 Task: Create in the project AgileFlow and in the Backlog issue 'Create a new online platform for online photography courses with advanced image editing and composition features' a child issue 'Kubernetes cluster disaster recovery testing and optimization', and assign it to team member softage.2@softage.net. Create in the project AgileFlow and in the Backlog issue 'Implement a new cloud-based knowledge management system for a company with advanced knowledge sharing and collaboration features' a child issue 'Integration with payroll management systems', and assign it to team member softage.3@softage.net
Action: Mouse moved to (479, 429)
Screenshot: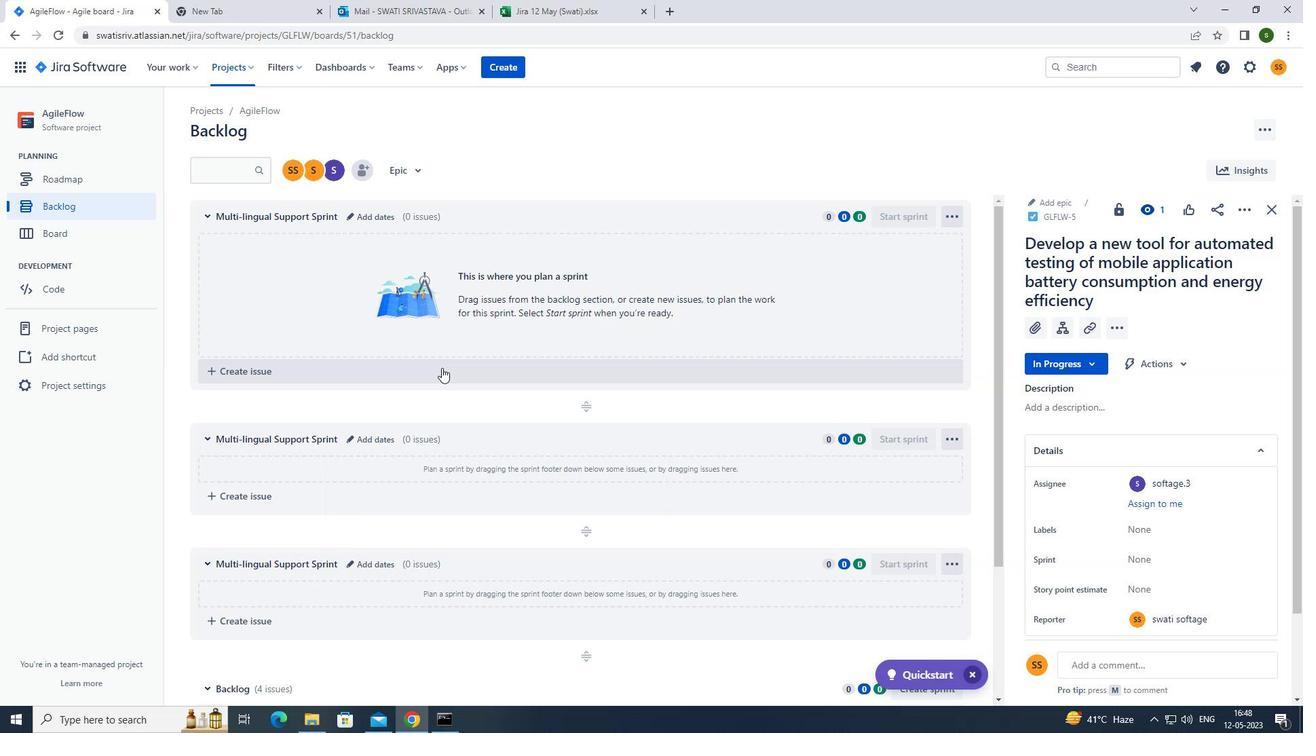 
Action: Mouse scrolled (479, 429) with delta (0, 0)
Screenshot: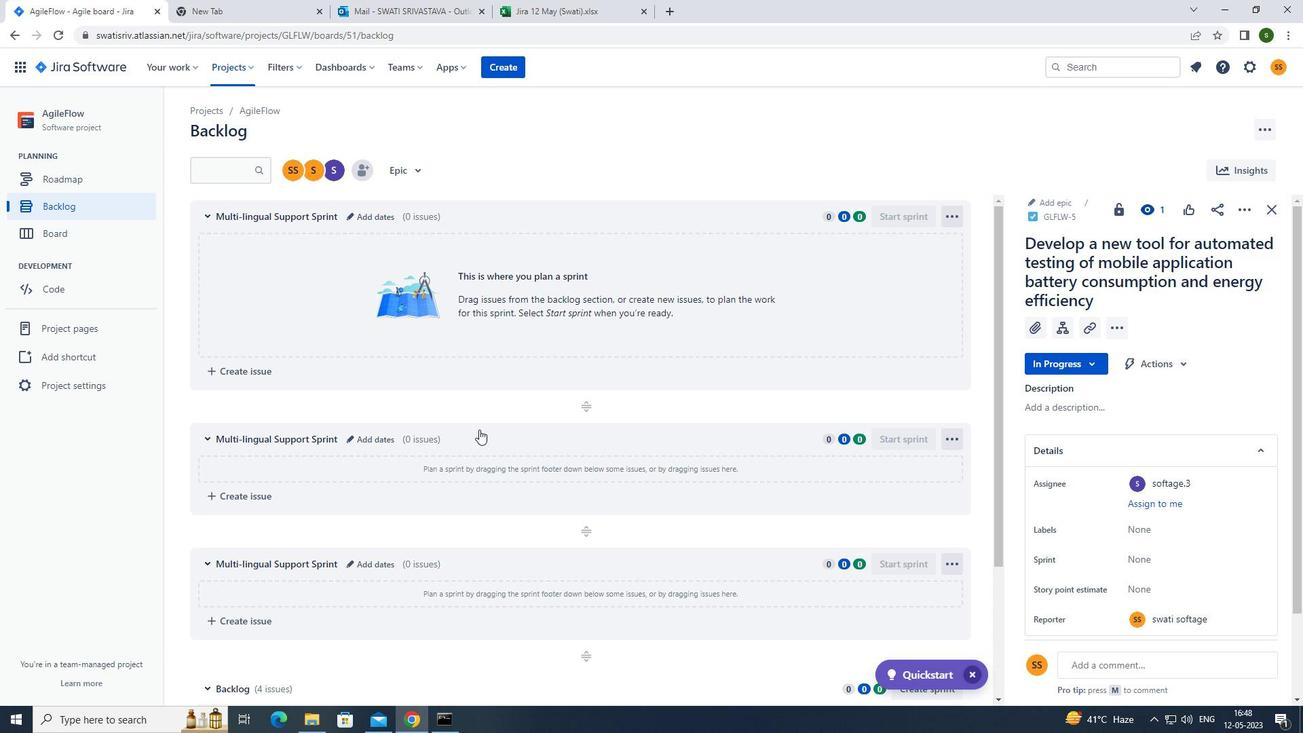 
Action: Mouse scrolled (479, 429) with delta (0, 0)
Screenshot: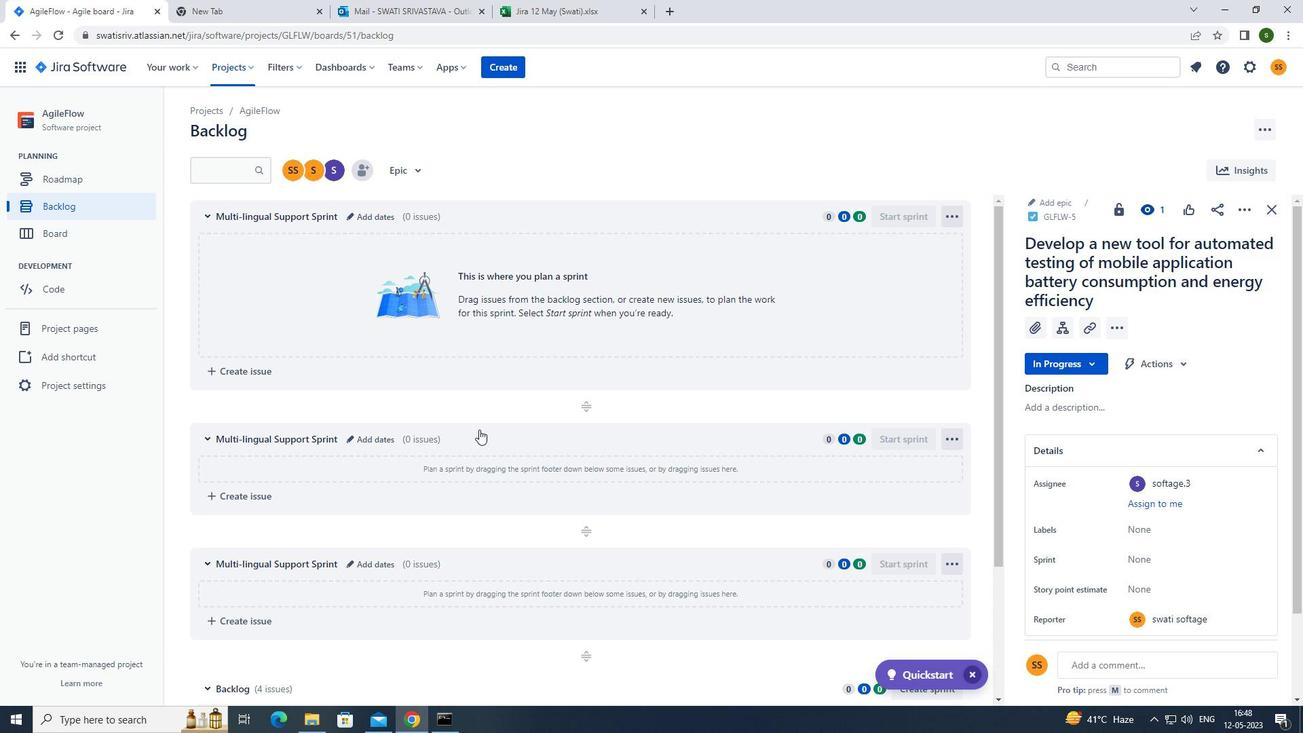 
Action: Mouse scrolled (479, 429) with delta (0, 0)
Screenshot: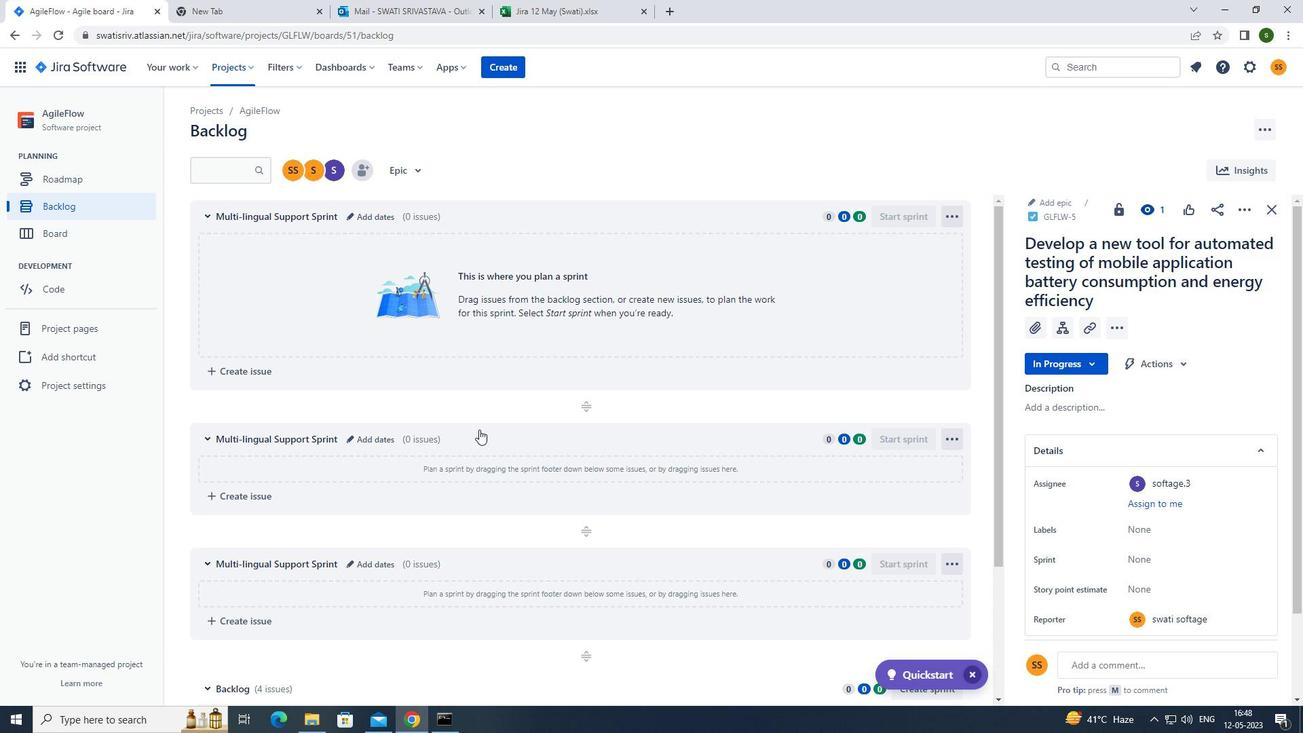 
Action: Mouse moved to (479, 430)
Screenshot: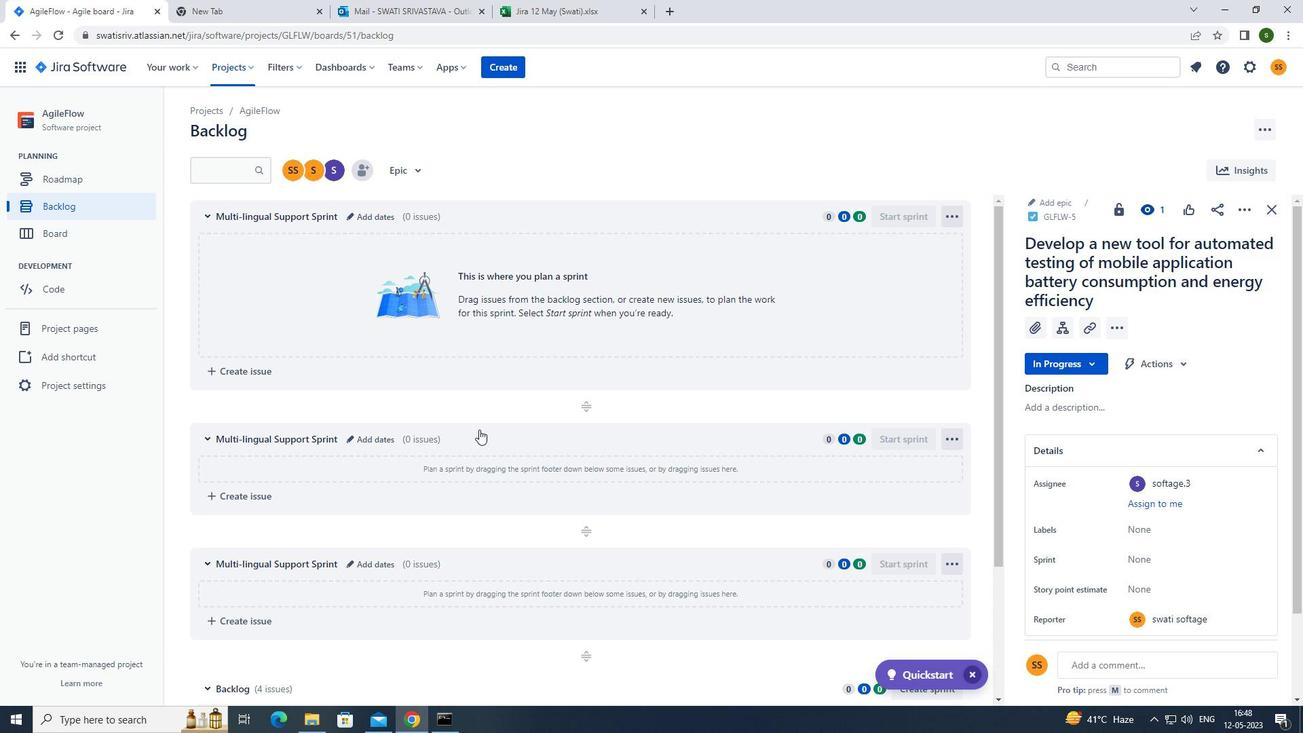 
Action: Mouse scrolled (479, 429) with delta (0, 0)
Screenshot: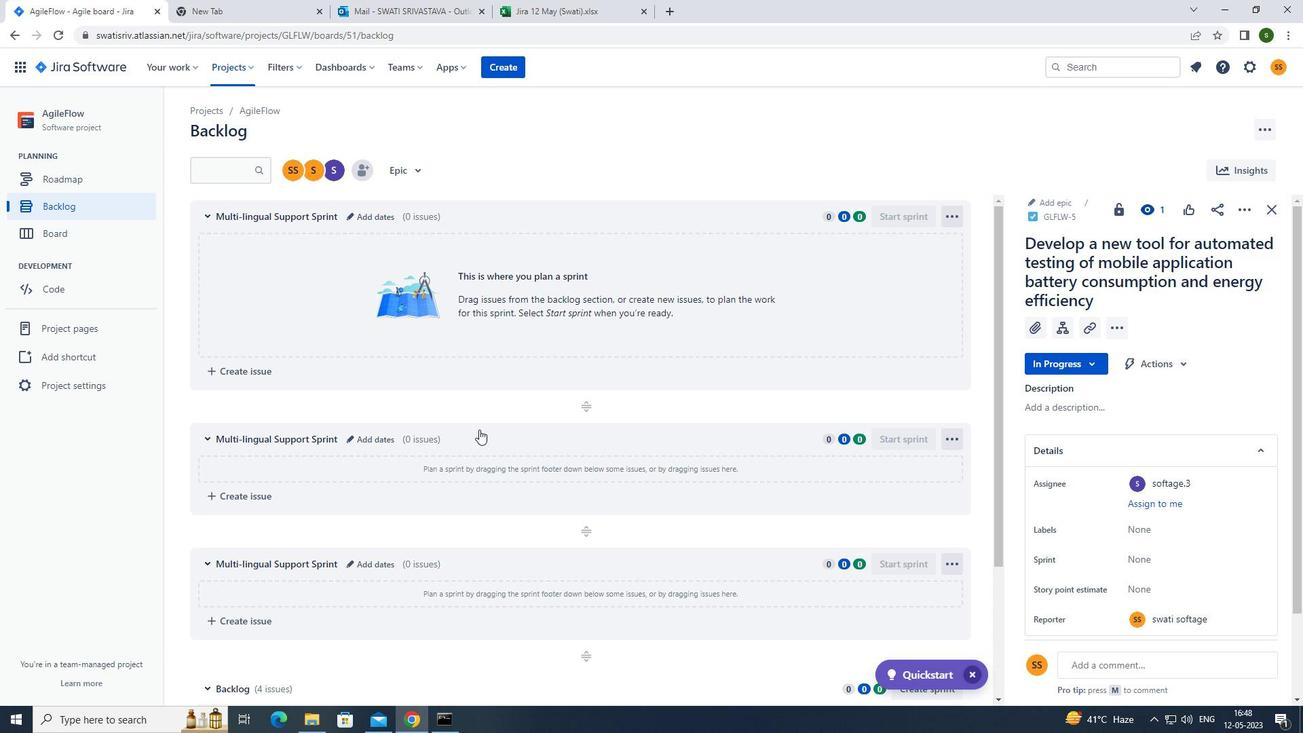 
Action: Mouse moved to (479, 430)
Screenshot: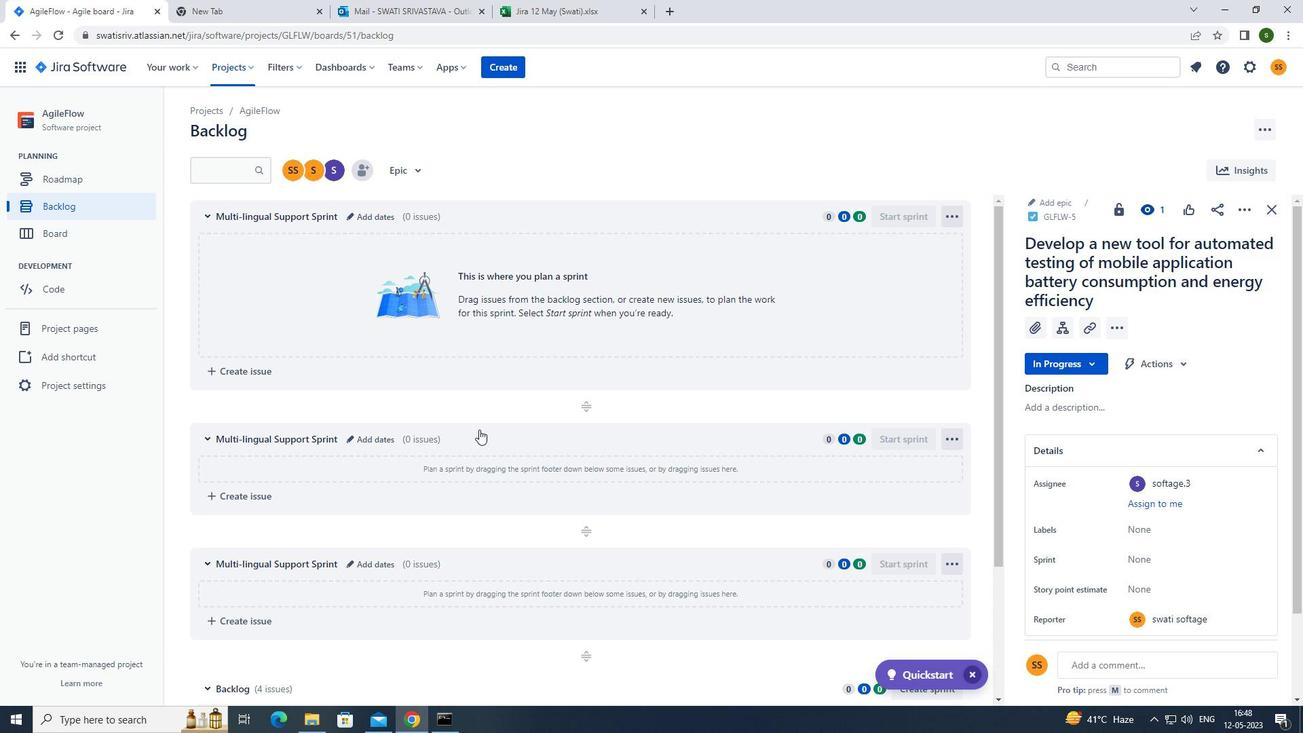 
Action: Mouse scrolled (479, 429) with delta (0, 0)
Screenshot: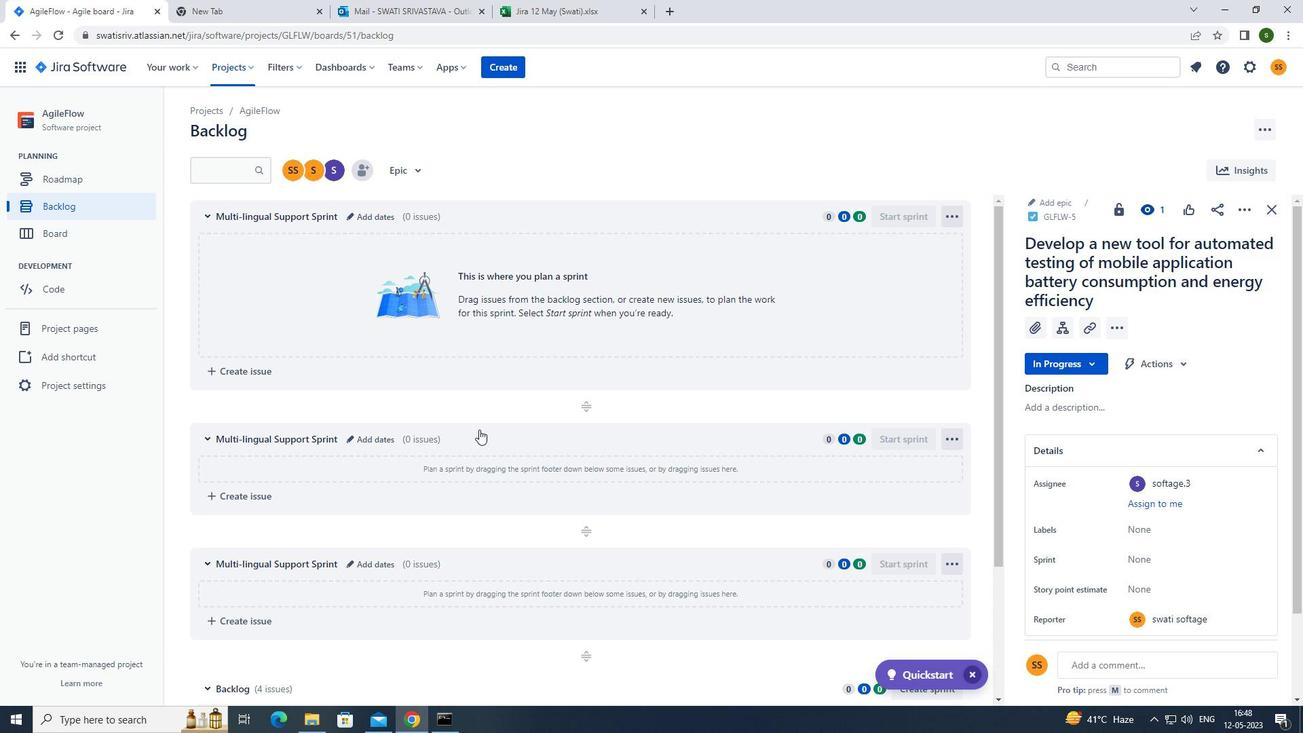 
Action: Mouse moved to (697, 551)
Screenshot: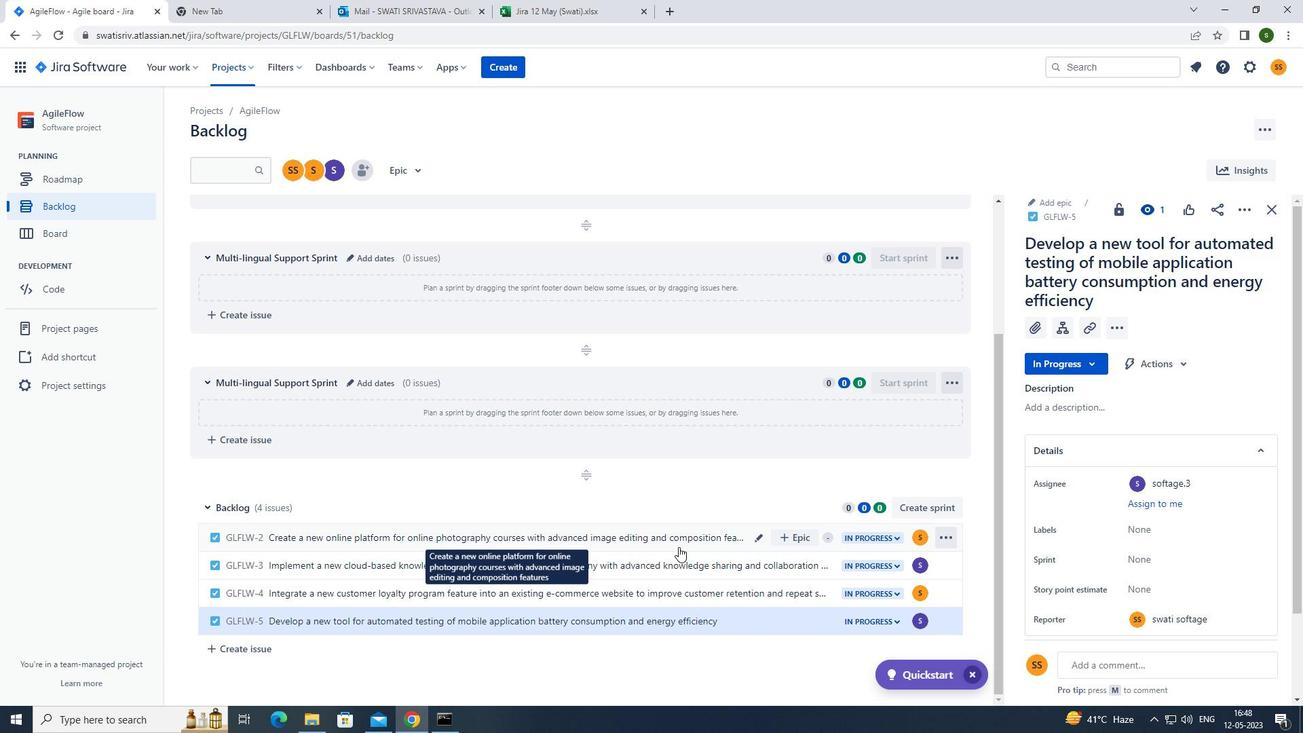 
Action: Mouse pressed left at (697, 551)
Screenshot: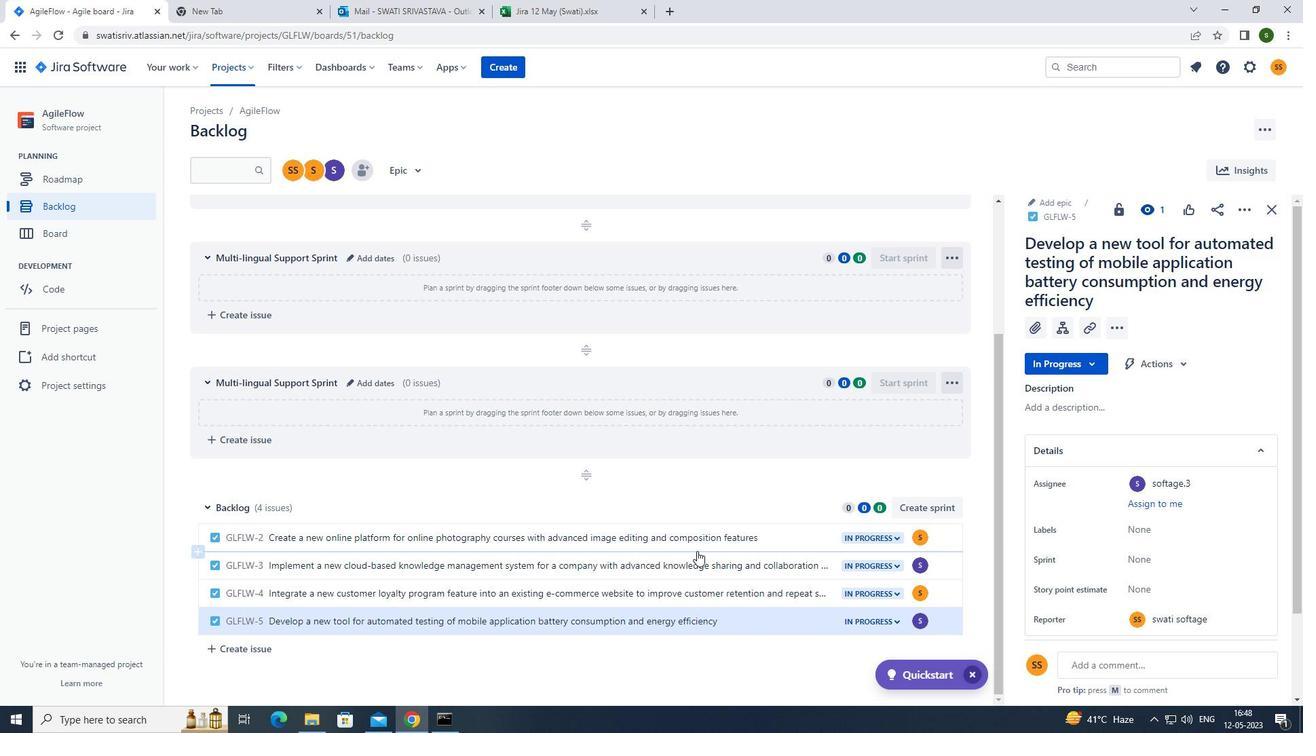 
Action: Mouse moved to (745, 547)
Screenshot: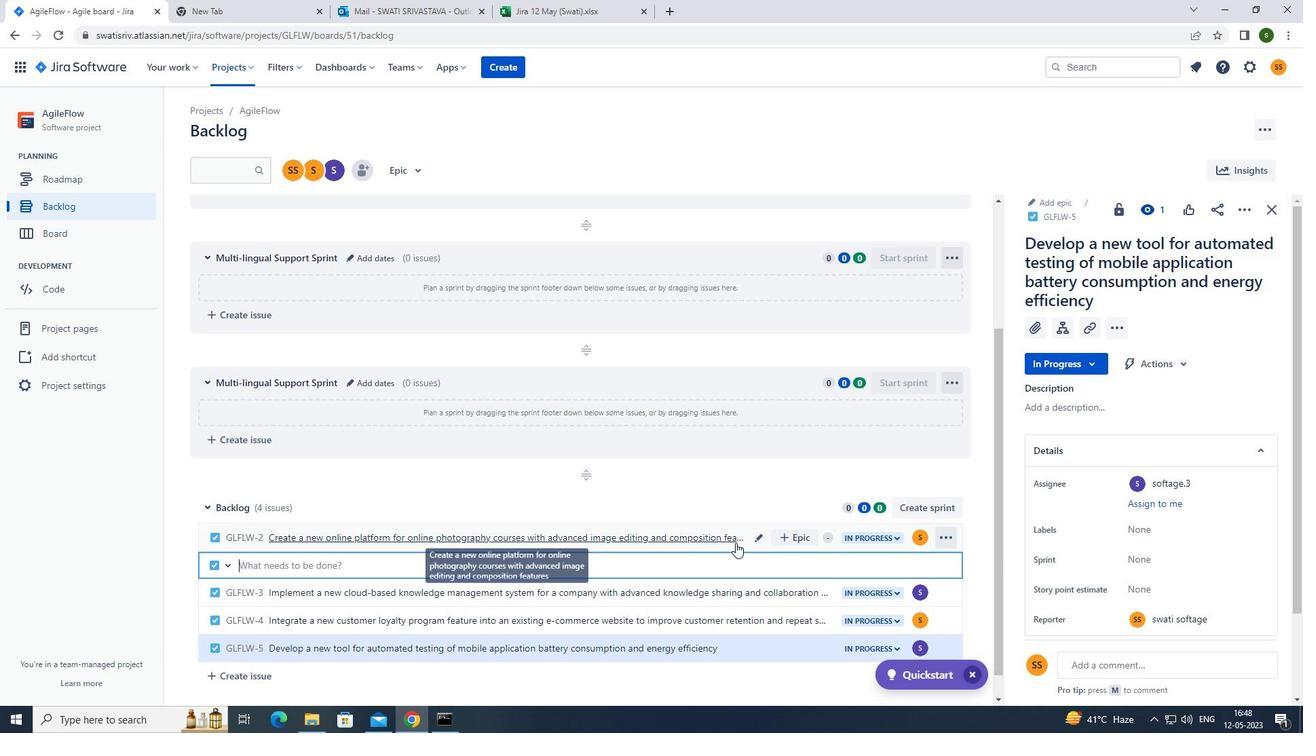 
Action: Mouse pressed left at (745, 547)
Screenshot: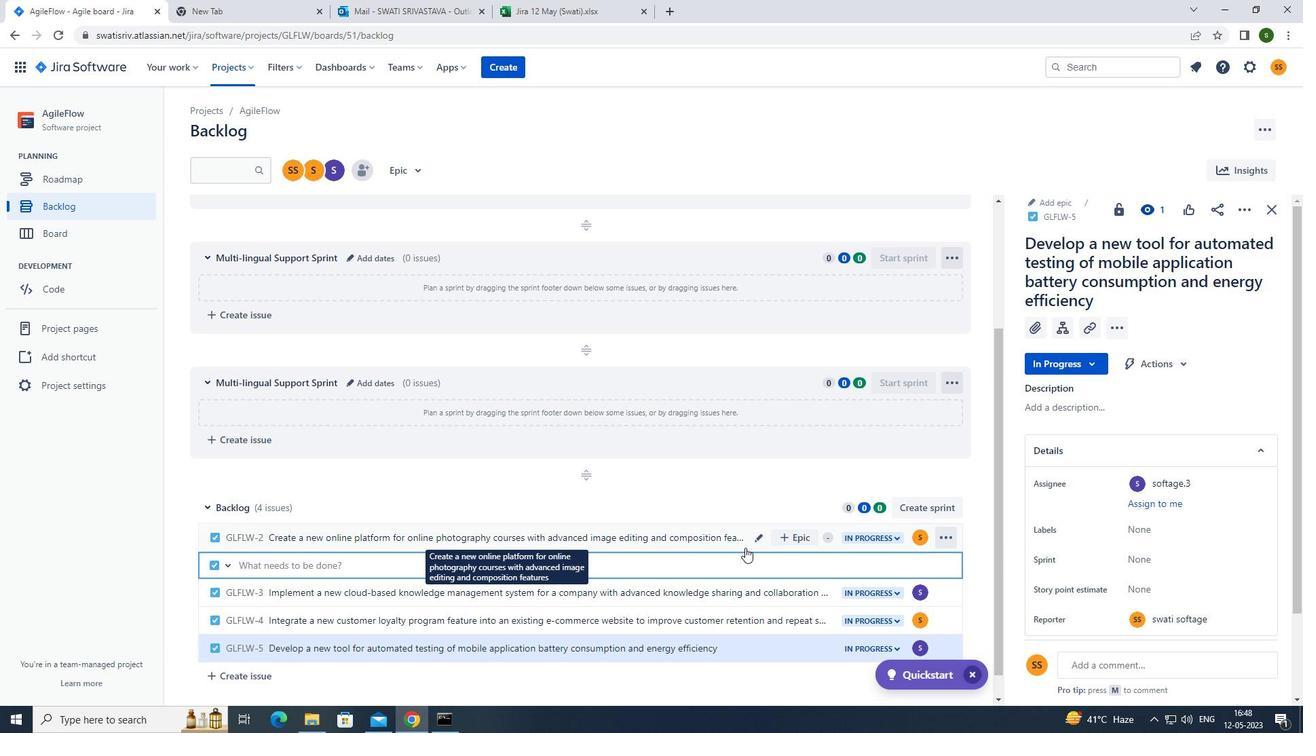 
Action: Mouse moved to (1063, 326)
Screenshot: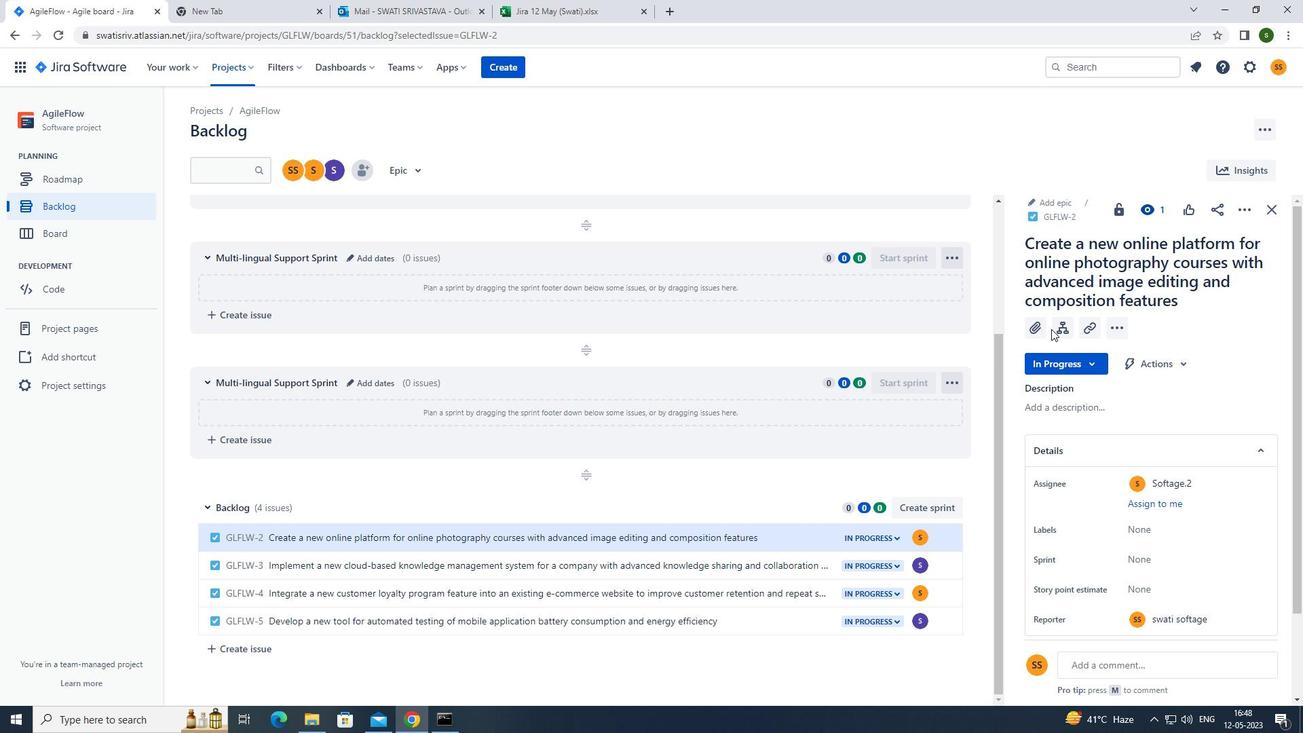 
Action: Mouse pressed left at (1063, 326)
Screenshot: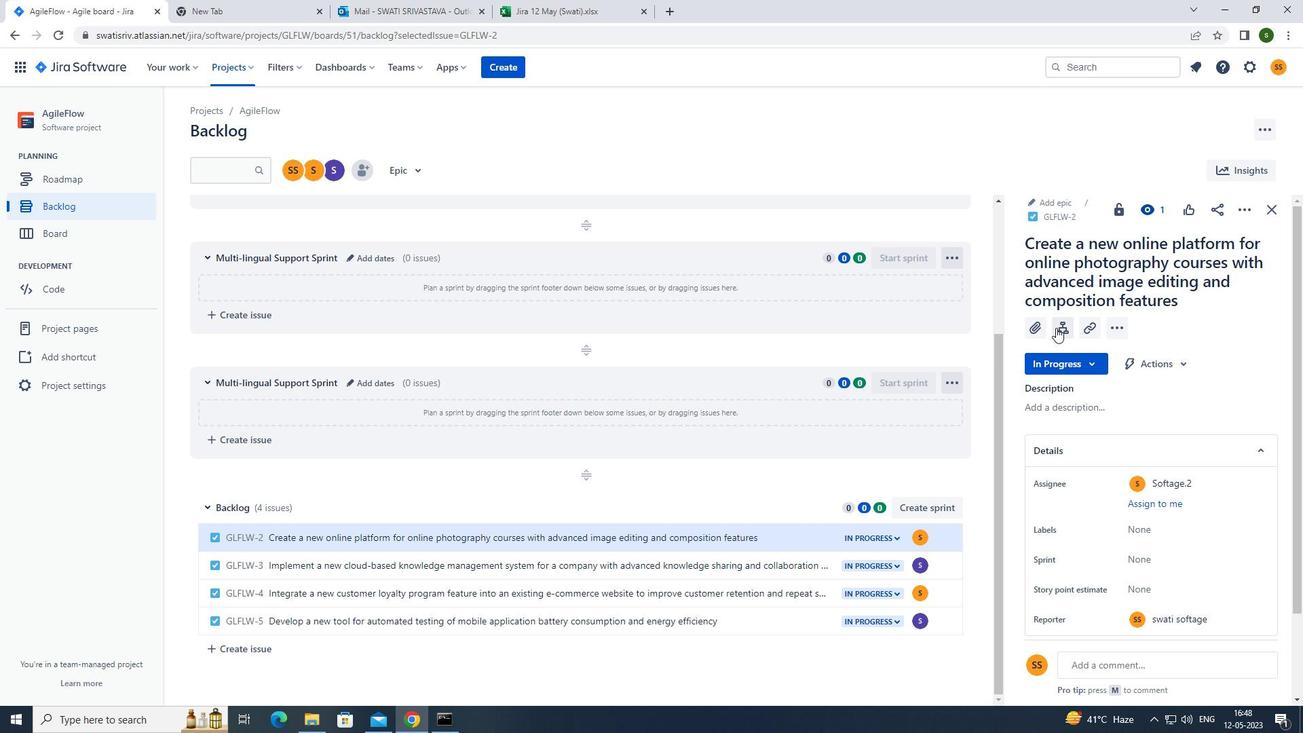 
Action: Mouse moved to (1071, 435)
Screenshot: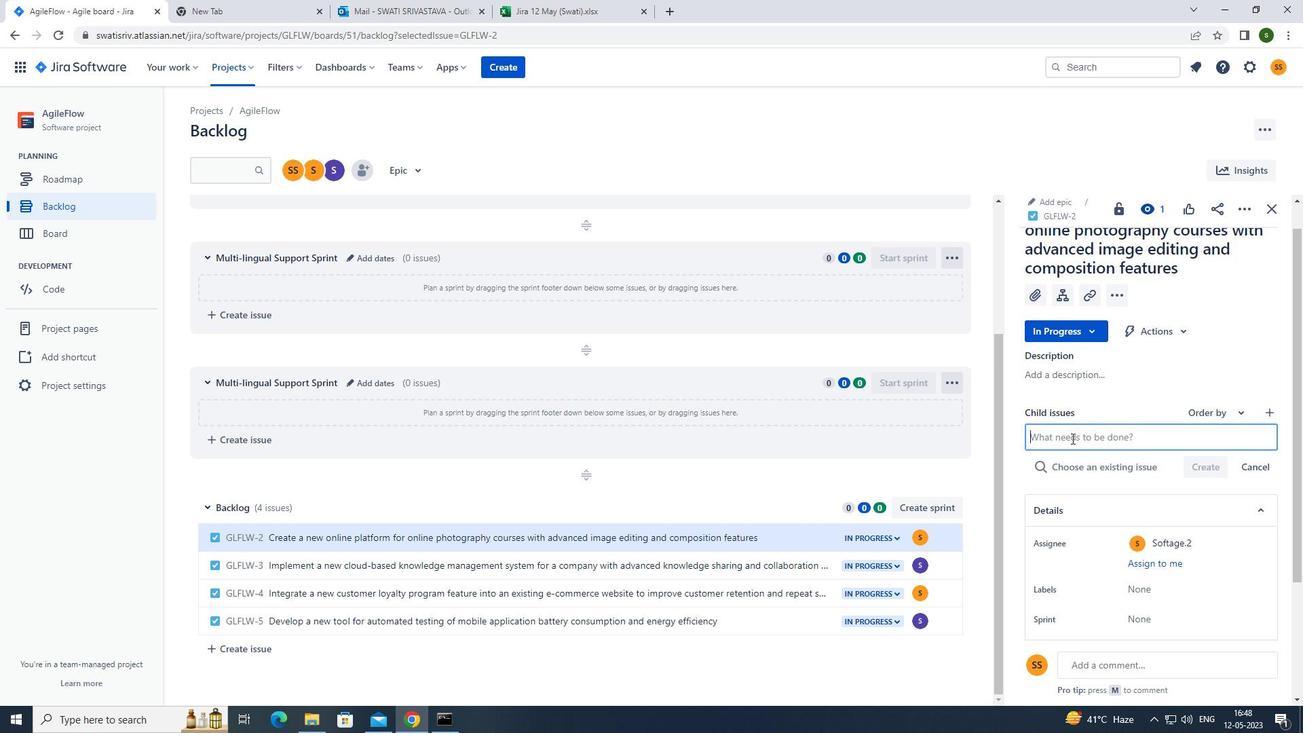 
Action: Mouse pressed left at (1071, 435)
Screenshot: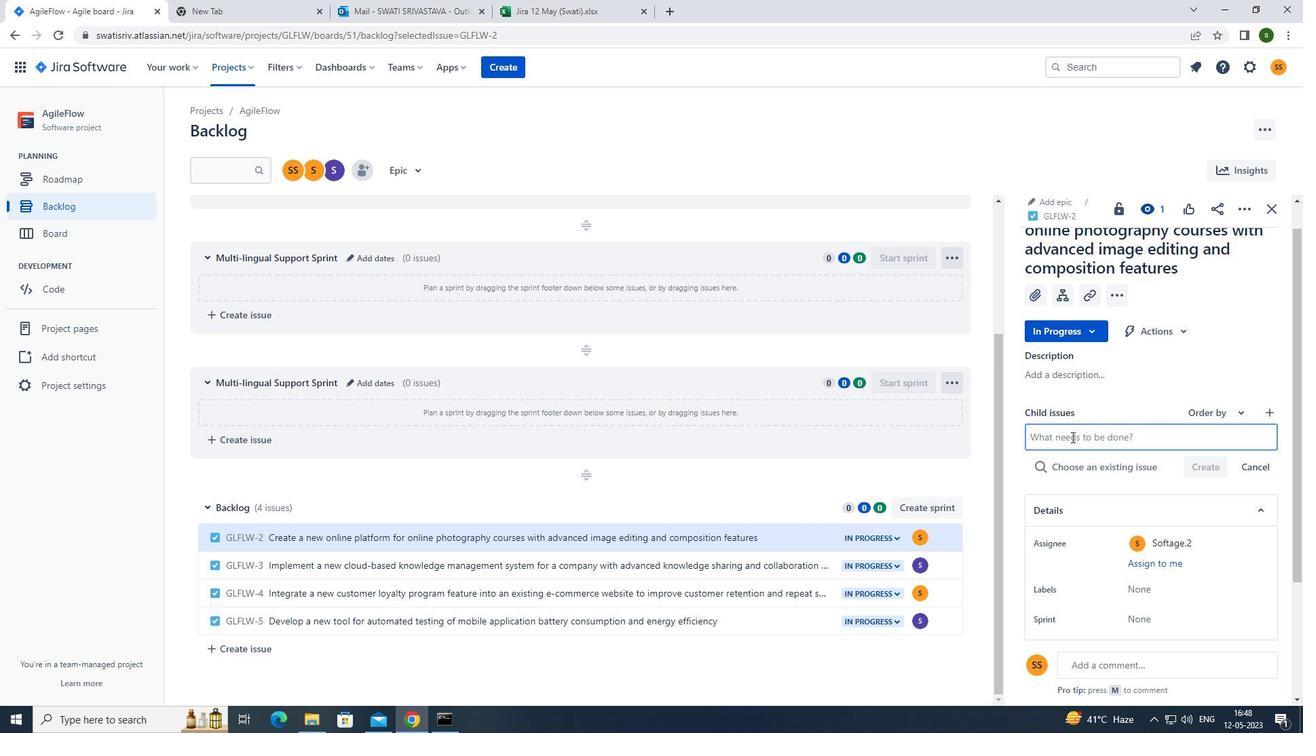 
Action: Mouse moved to (1003, 449)
Screenshot: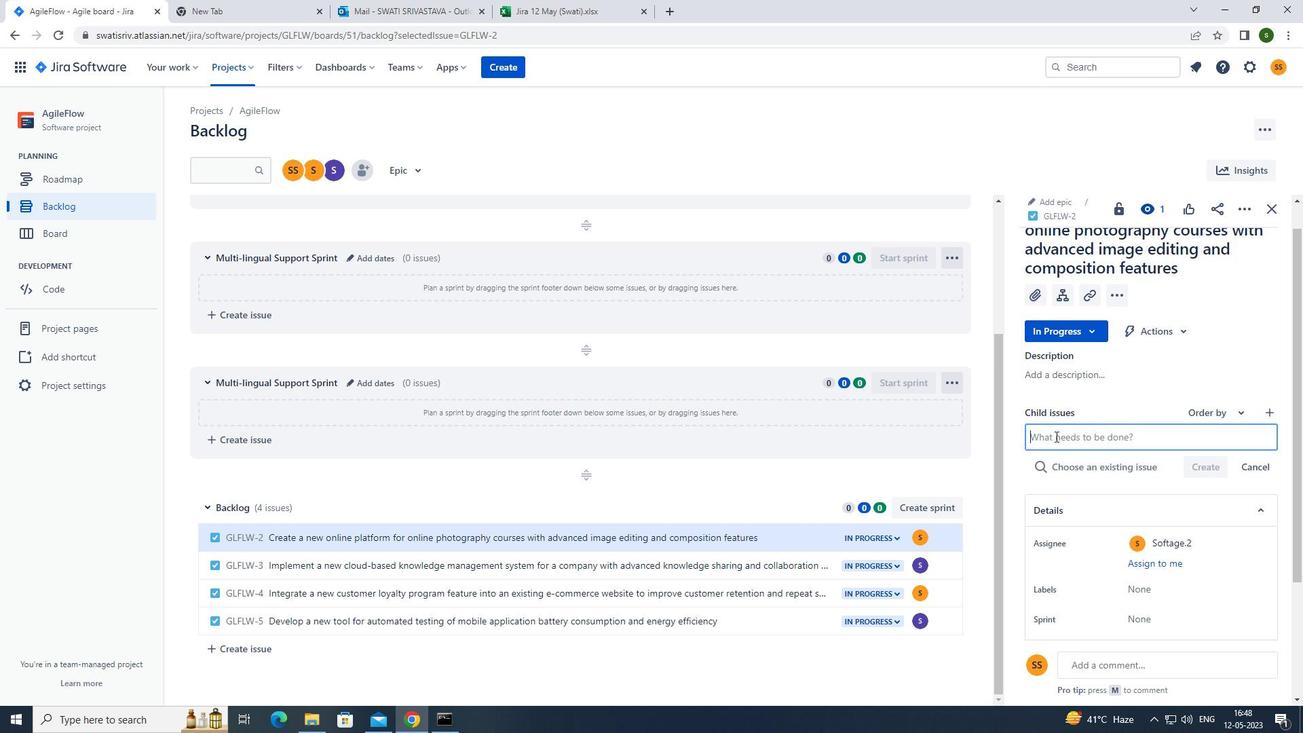 
Action: Key pressed <Key.caps_lock>k<Key.caps_lock>ubernetes<Key.space>cluster<Key.space>disaster<Key.space>recovery<Key.space>testing<Key.space>and<Key.space>optimization<Key.enter>
Screenshot: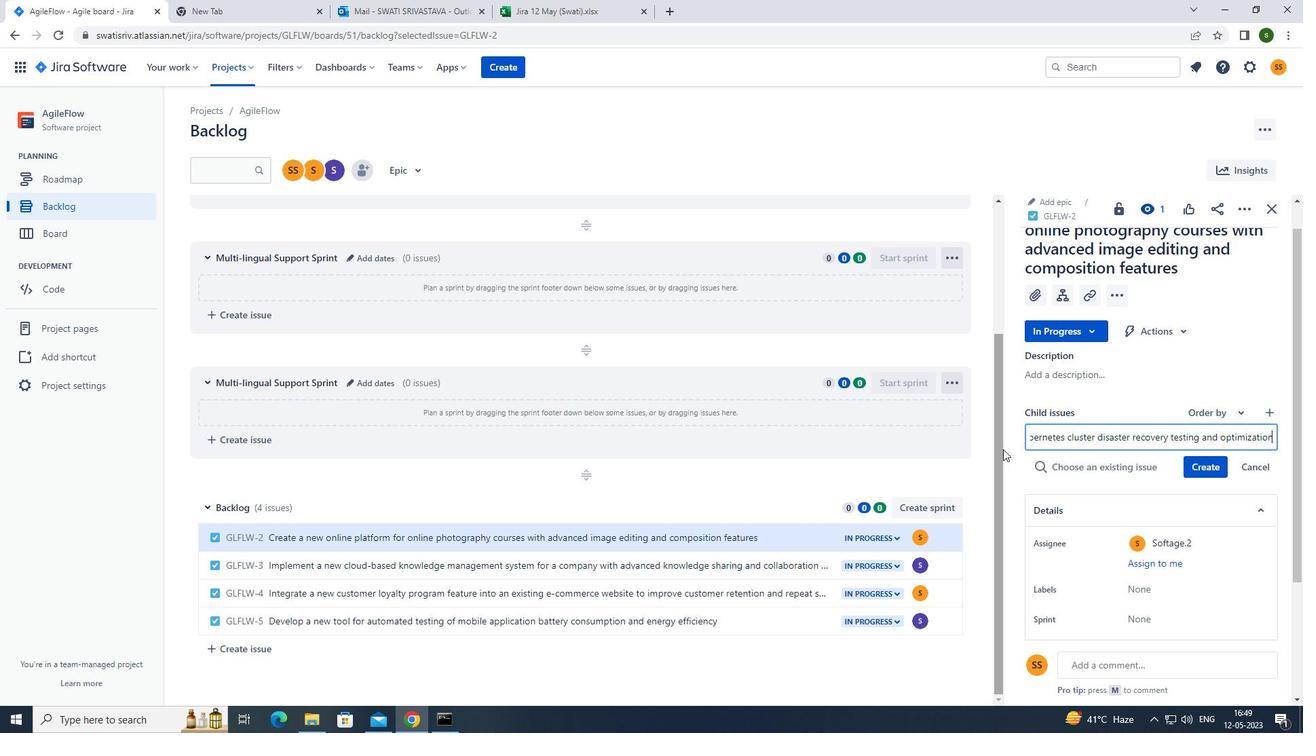 
Action: Mouse moved to (1215, 442)
Screenshot: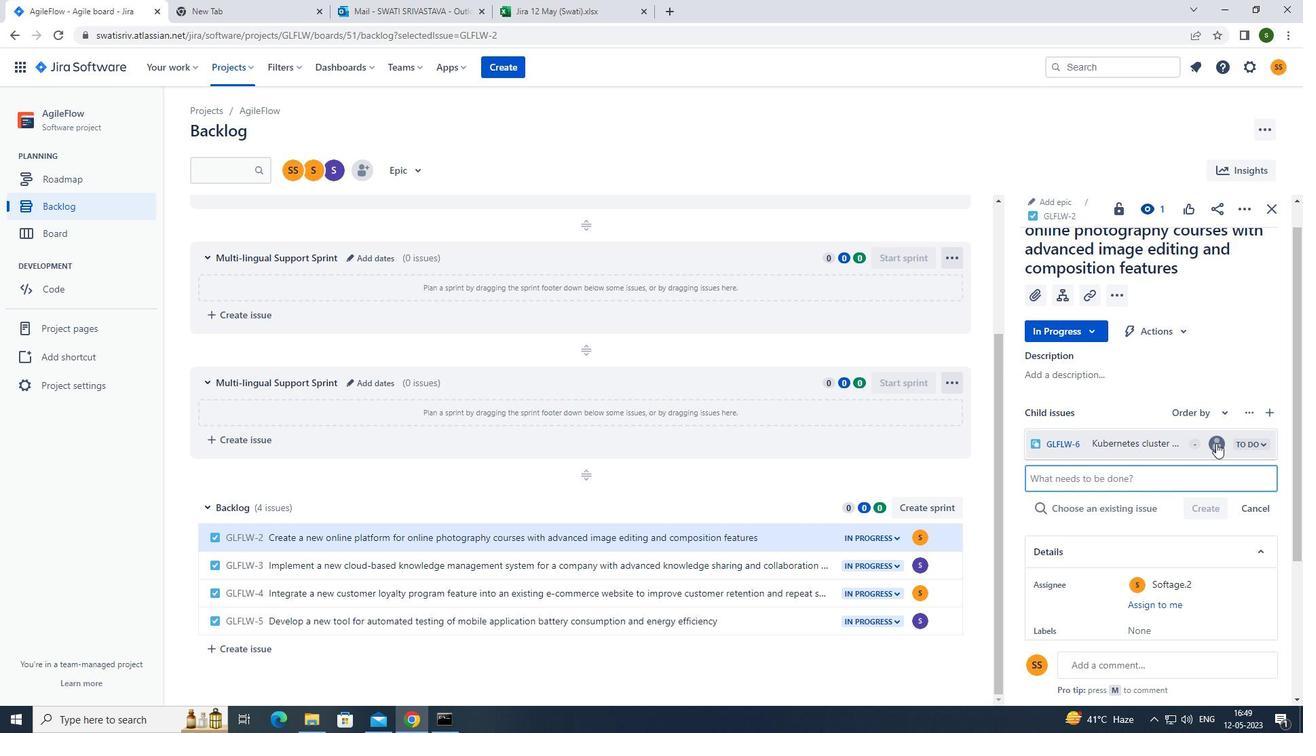 
Action: Mouse pressed left at (1215, 442)
Screenshot: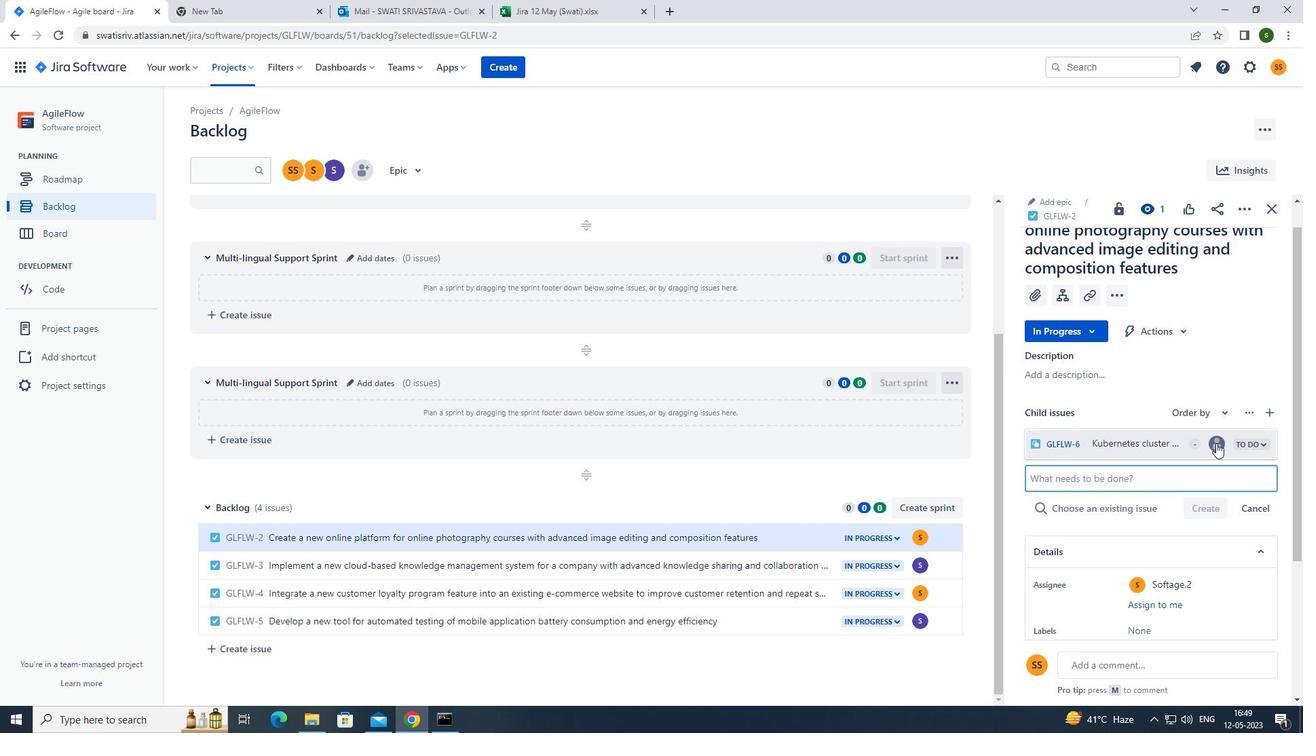 
Action: Mouse moved to (1130, 479)
Screenshot: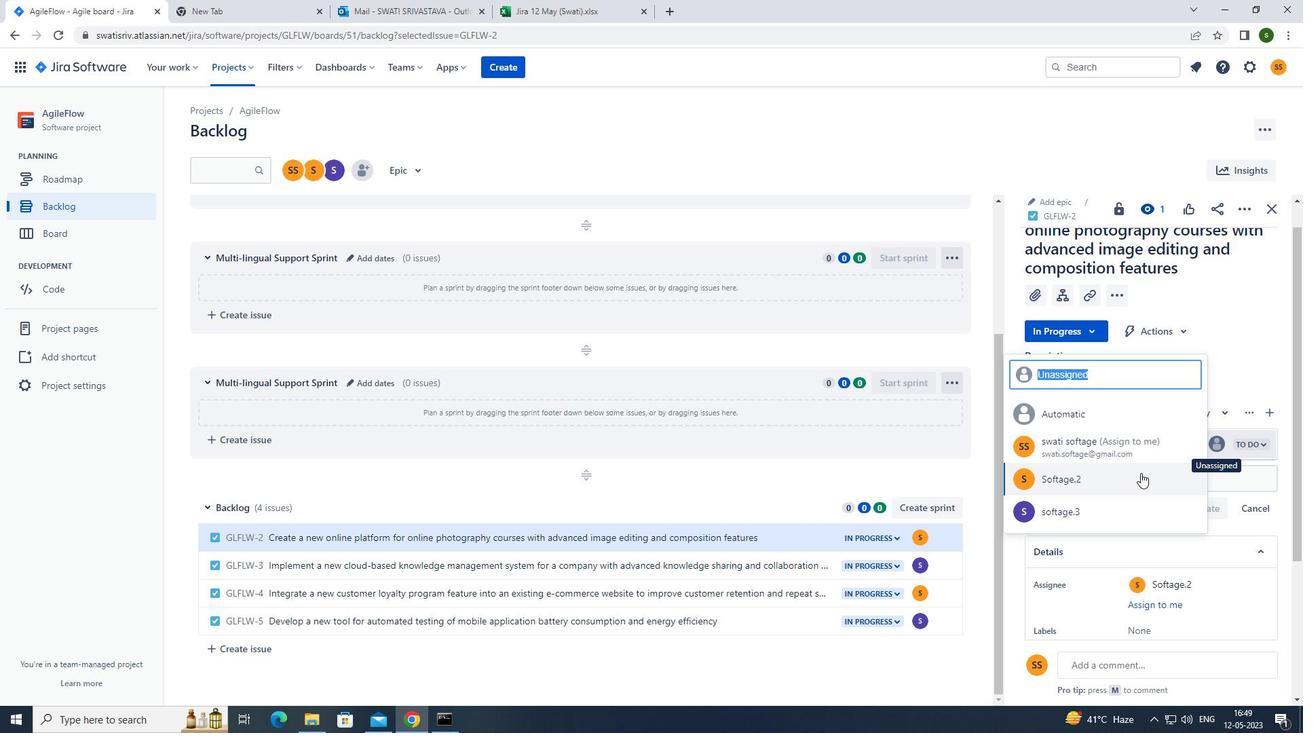 
Action: Mouse pressed left at (1130, 479)
Screenshot: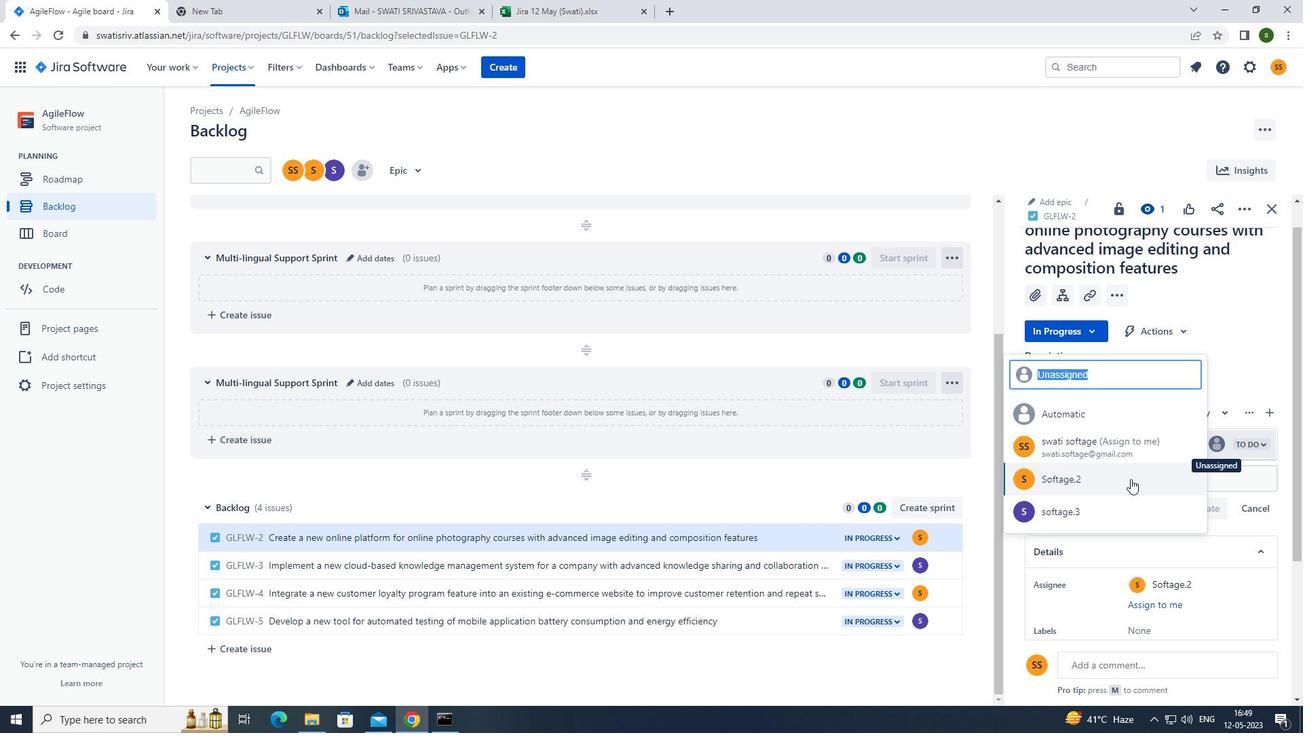 
Action: Mouse moved to (817, 572)
Screenshot: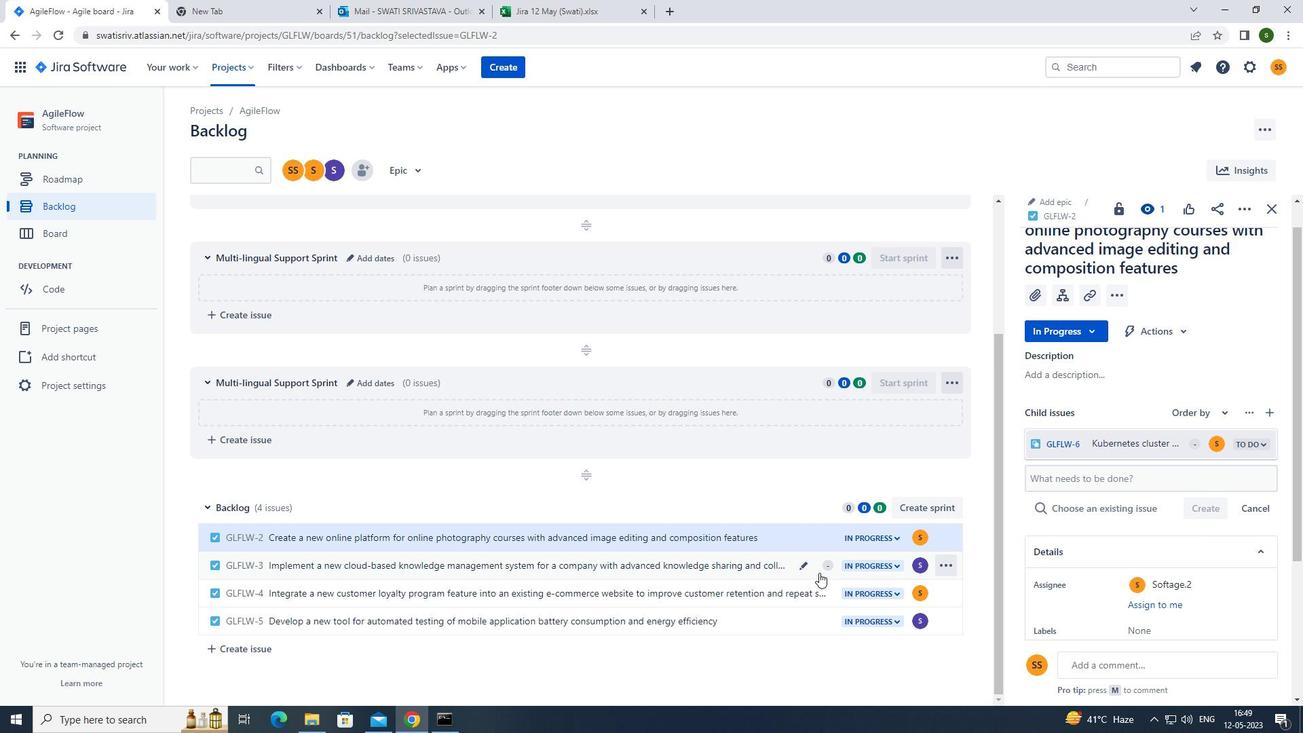 
Action: Mouse pressed left at (817, 572)
Screenshot: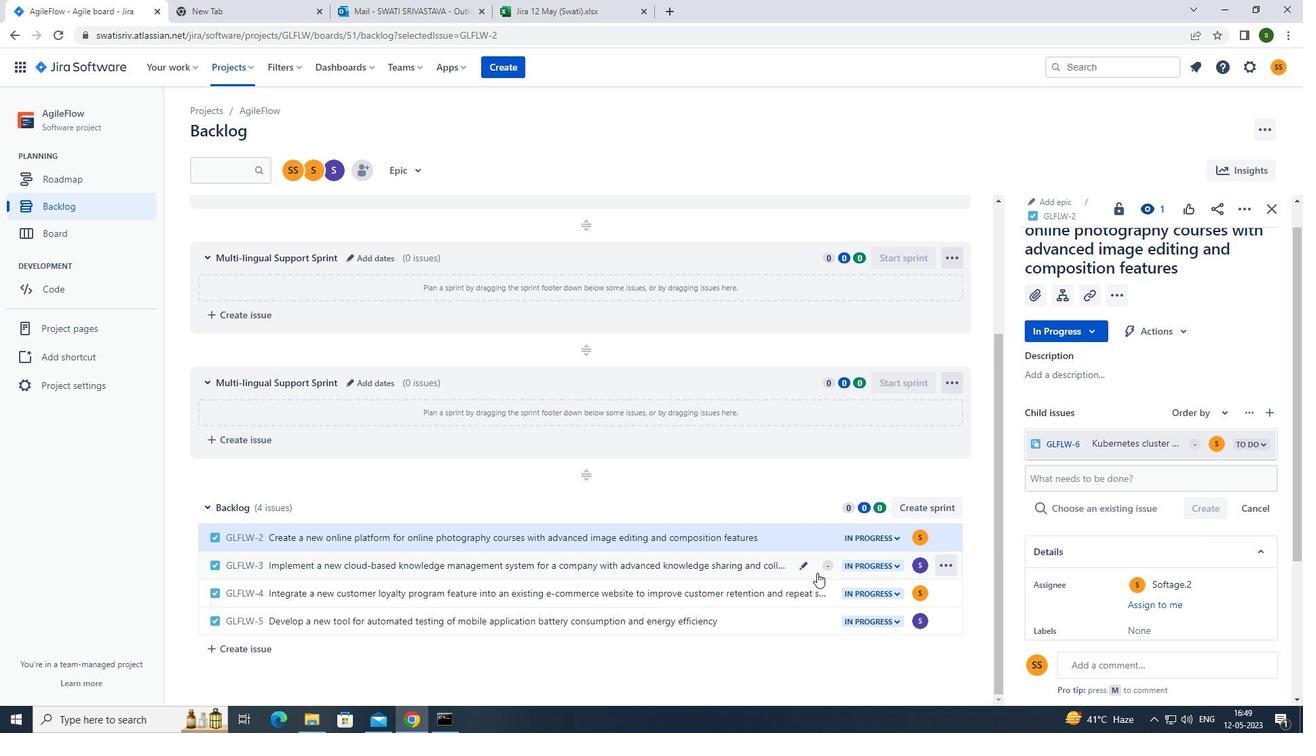 
Action: Mouse moved to (1063, 348)
Screenshot: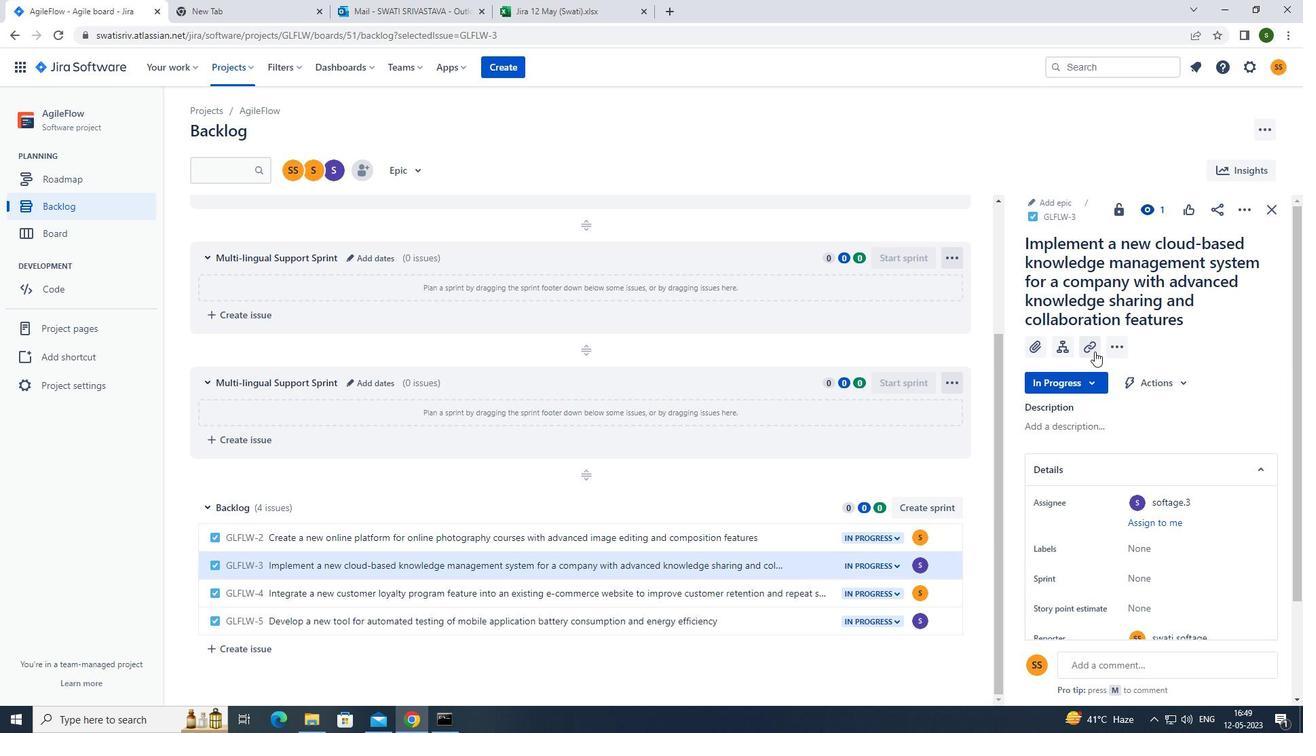 
Action: Mouse pressed left at (1063, 348)
Screenshot: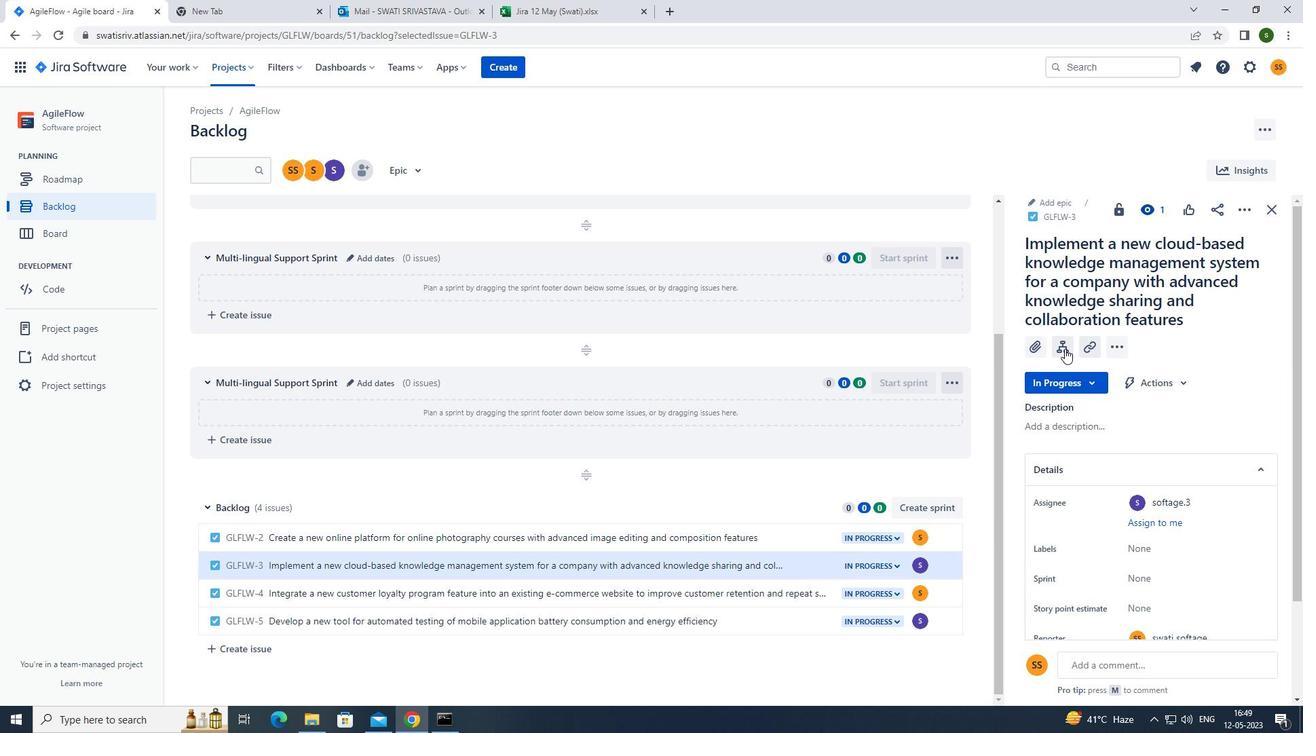 
Action: Mouse moved to (1092, 436)
Screenshot: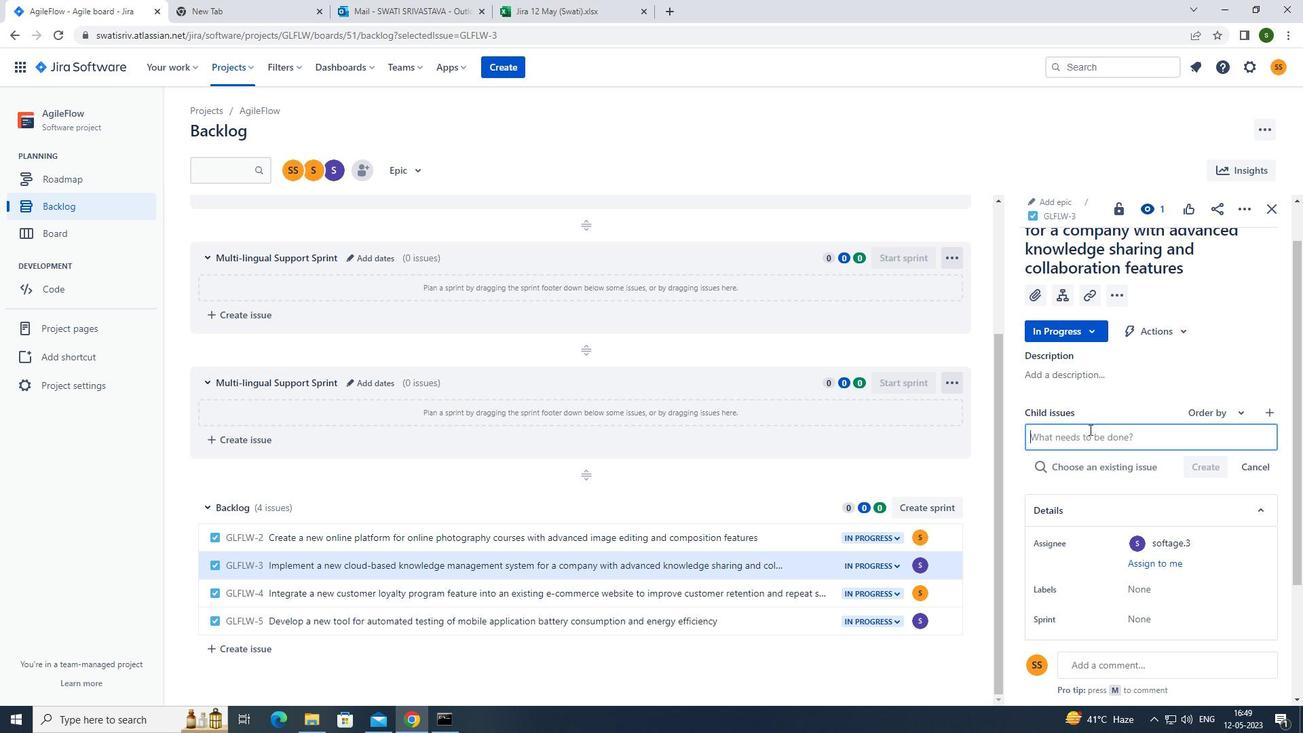 
Action: Mouse pressed left at (1092, 436)
Screenshot: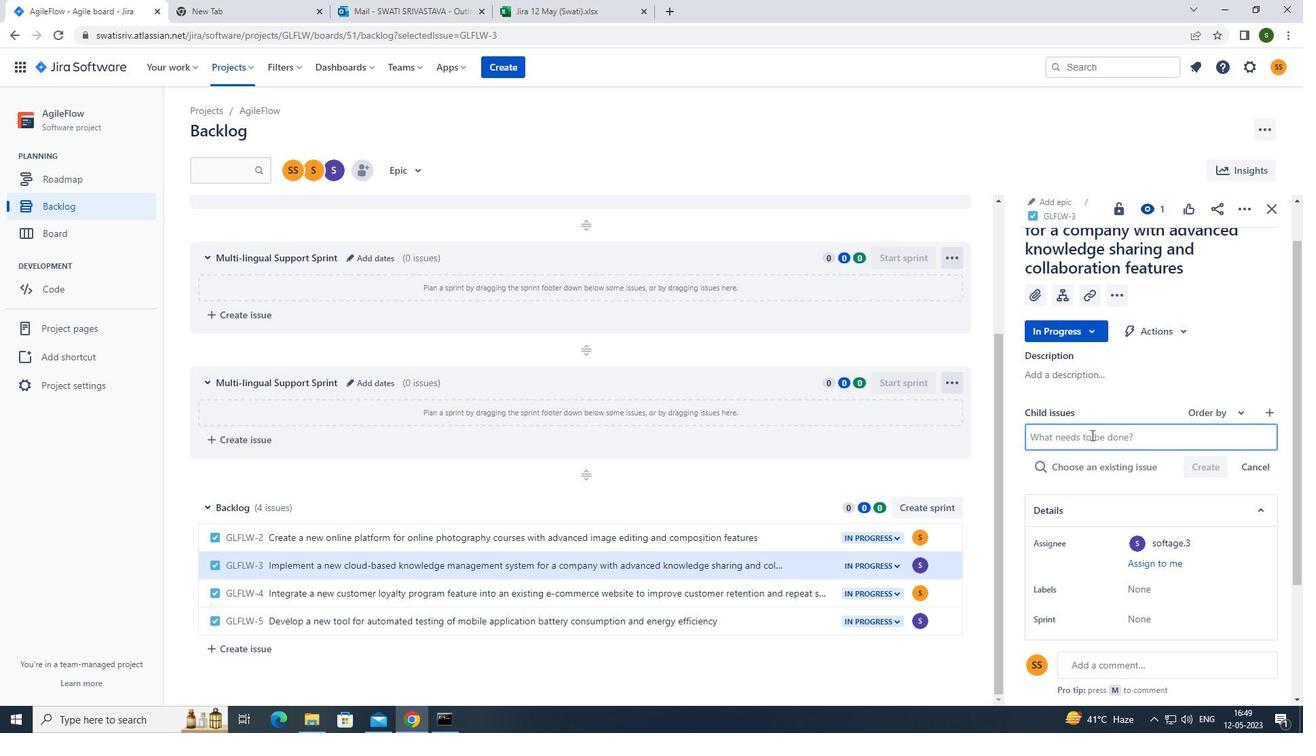 
Action: Mouse moved to (1044, 435)
Screenshot: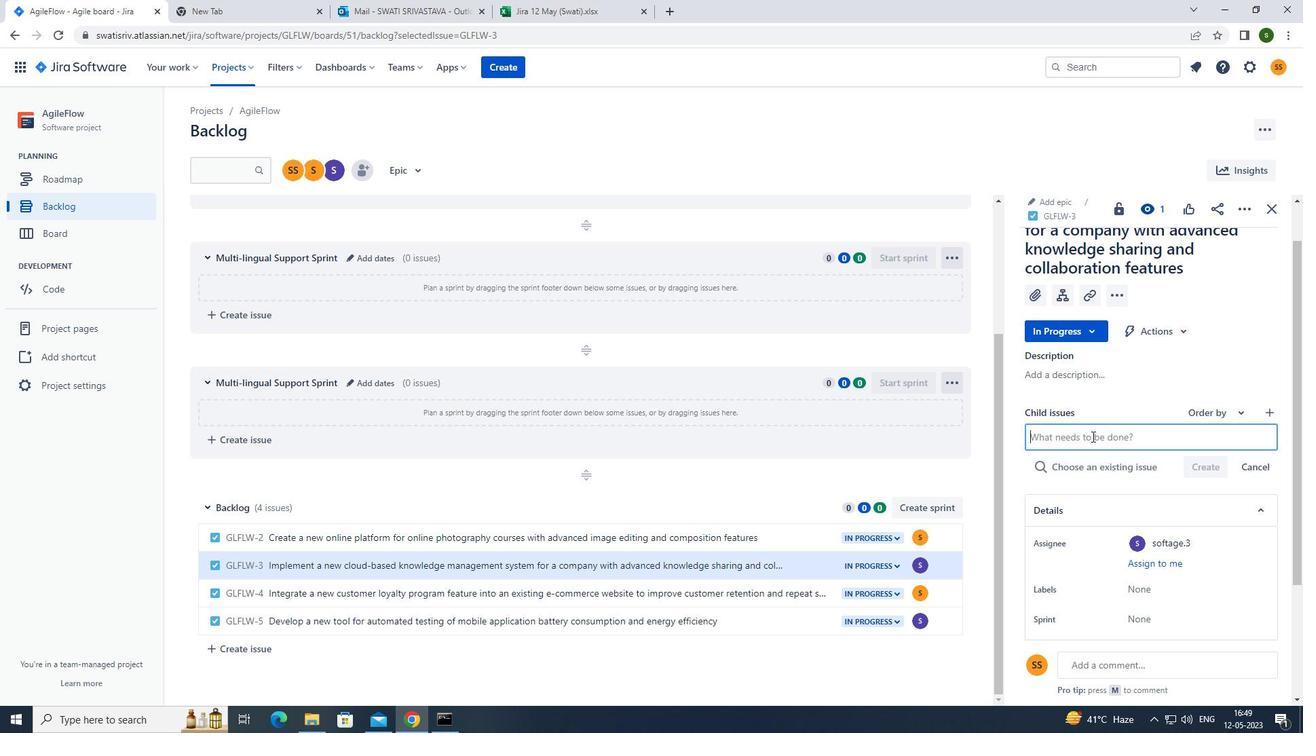
Action: Key pressed <Key.caps_lock>i<Key.caps_lock>ntegration<Key.space>with<Key.space>payroll<Key.space>management<Key.space>systems<Key.enter>
Screenshot: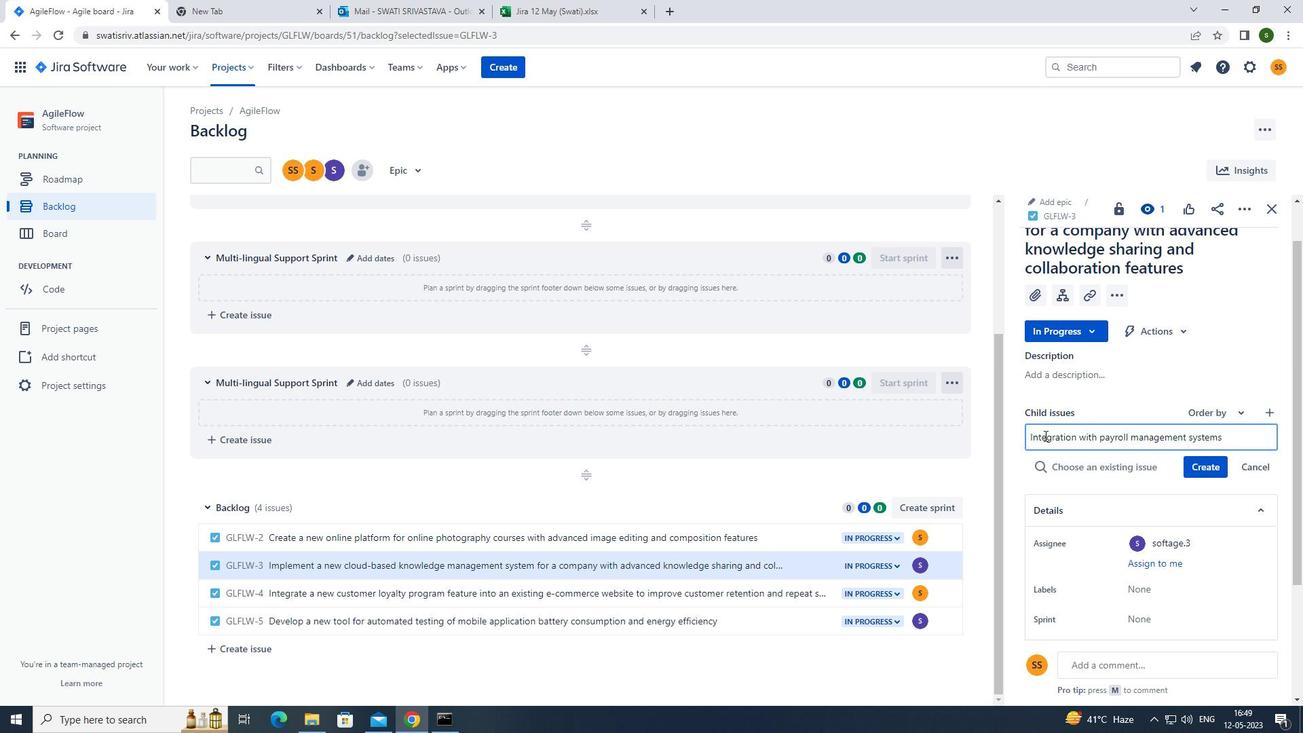 
Action: Mouse moved to (1213, 445)
Screenshot: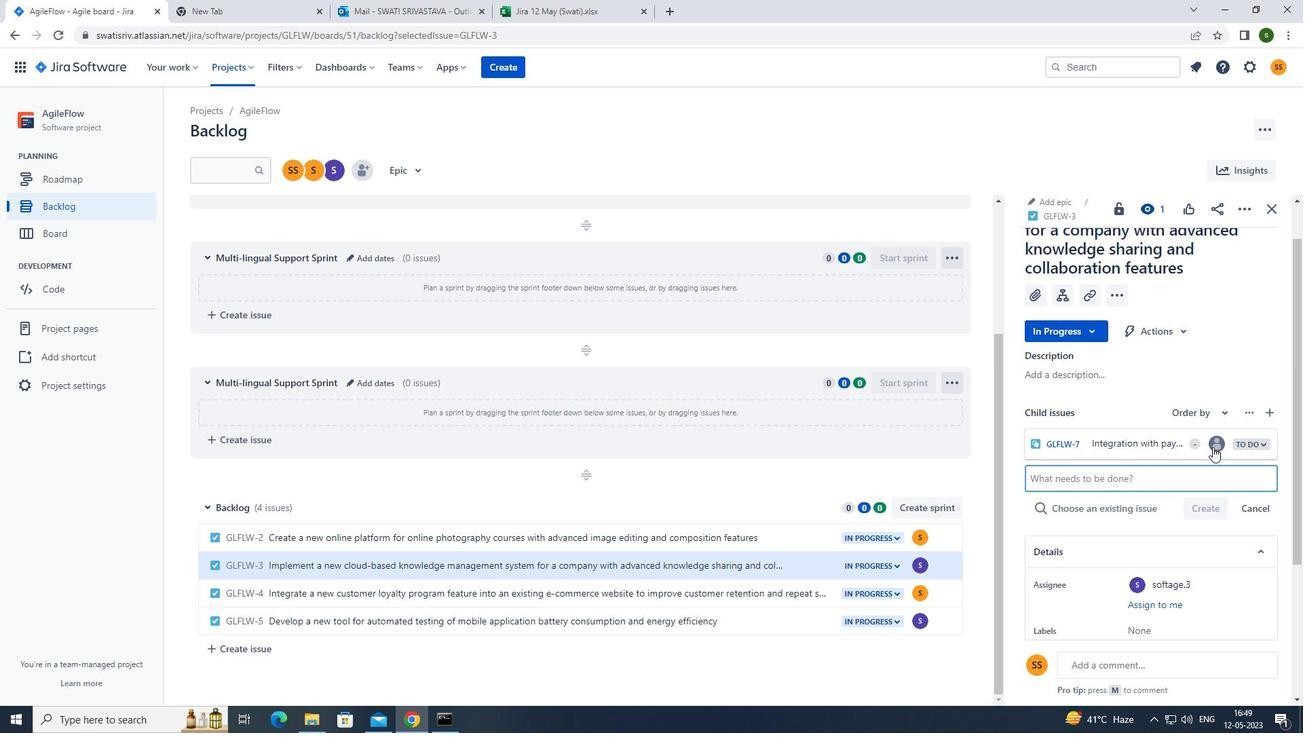 
Action: Mouse pressed left at (1213, 445)
Screenshot: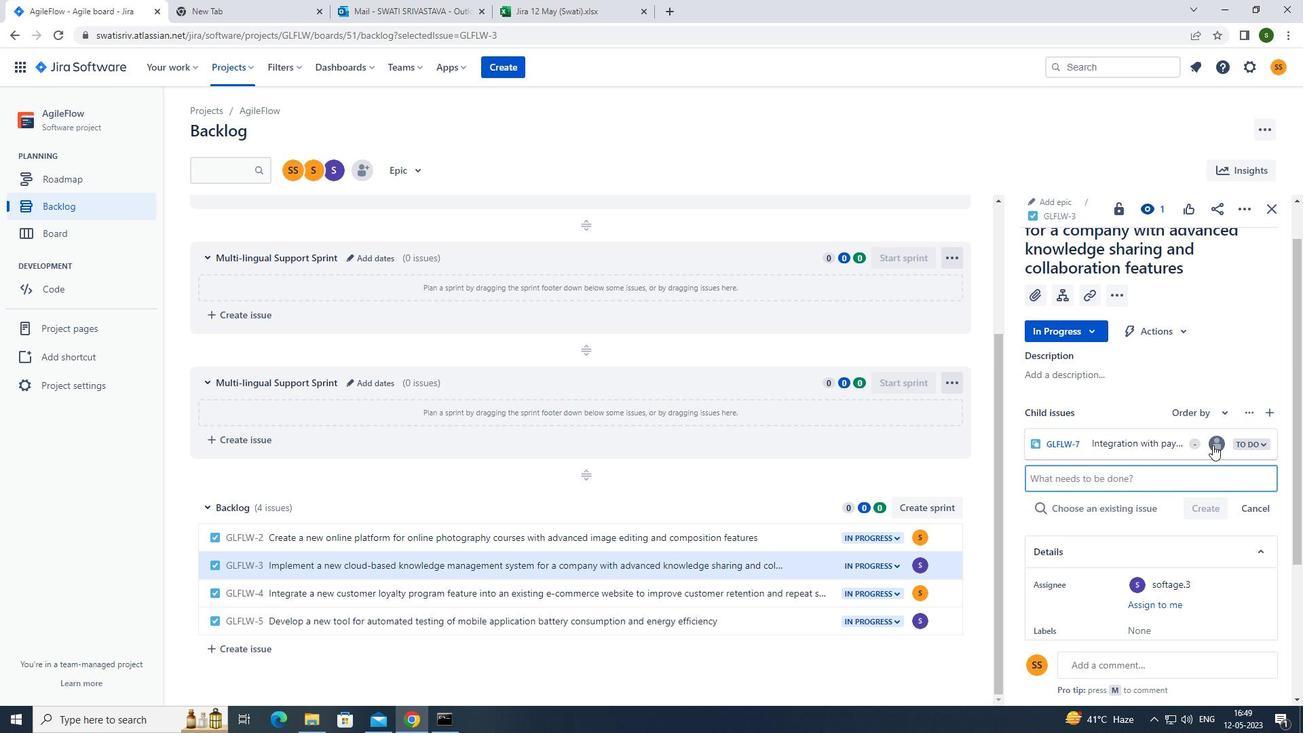 
Action: Mouse moved to (1094, 513)
Screenshot: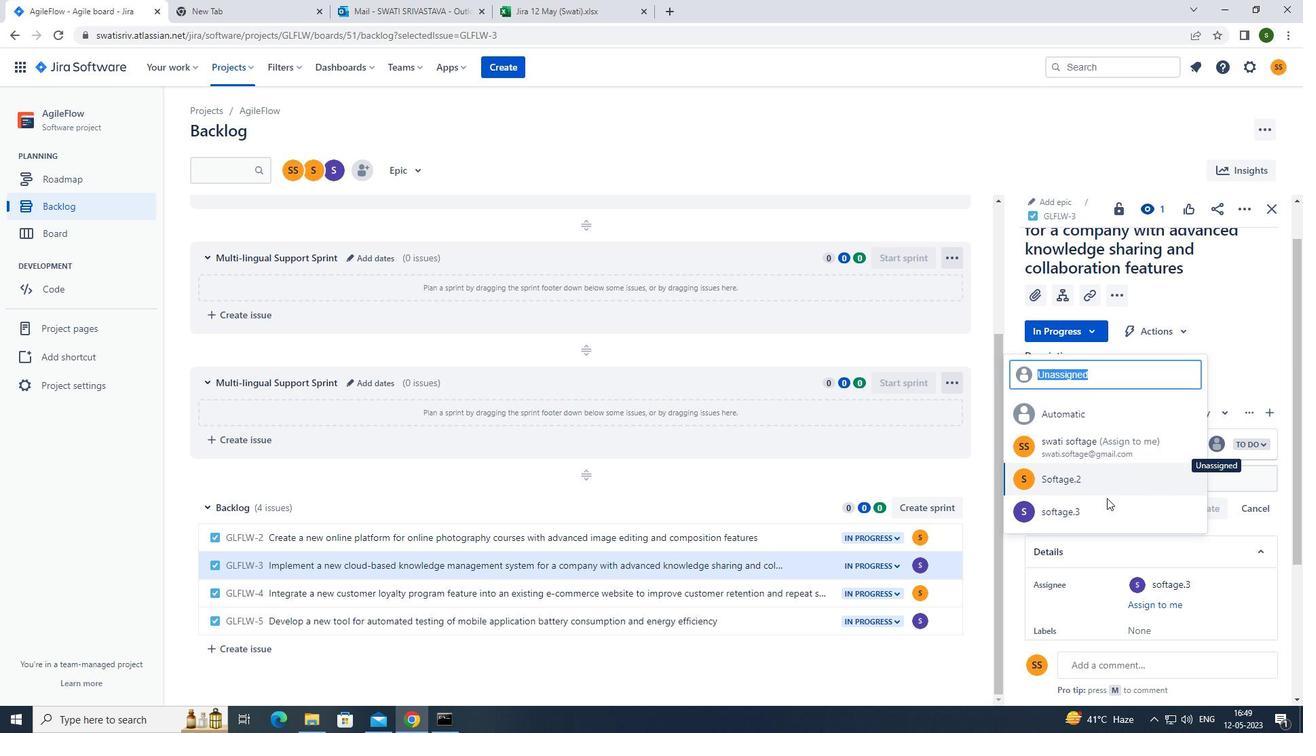 
Action: Mouse pressed left at (1094, 513)
Screenshot: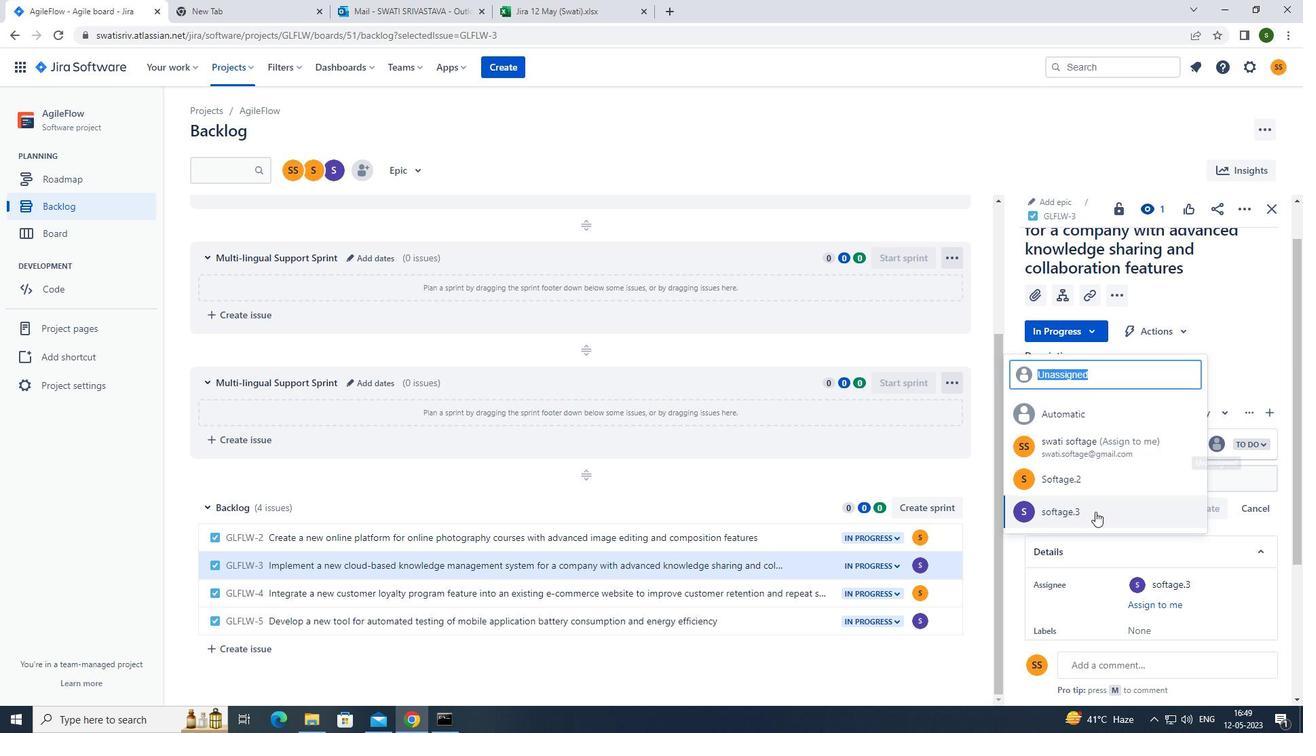
